 Task: Set the custom strictness for "Deck and Discard" to "Hidden".
Action: Mouse moved to (460, 556)
Screenshot: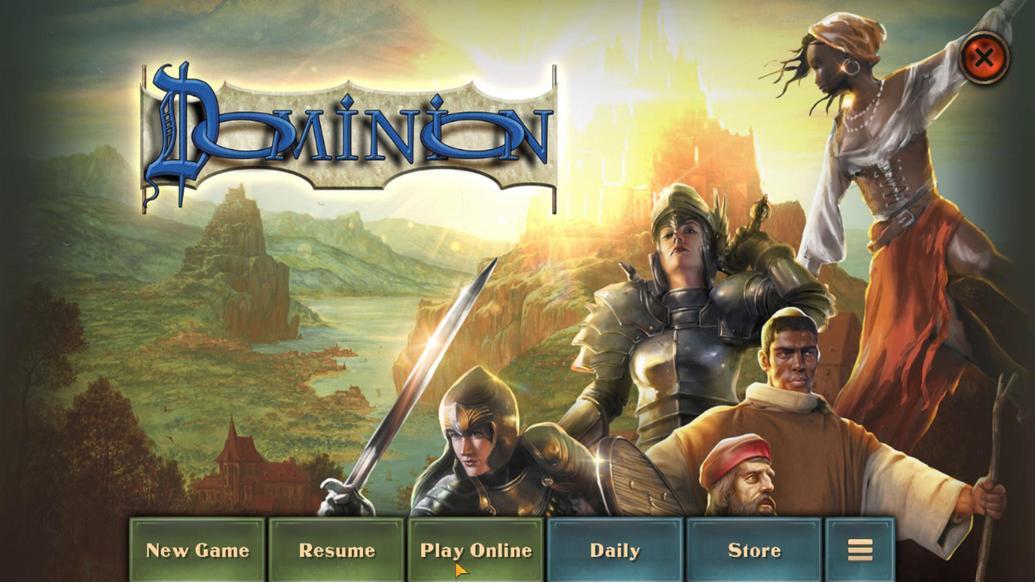 
Action: Mouse pressed left at (460, 556)
Screenshot: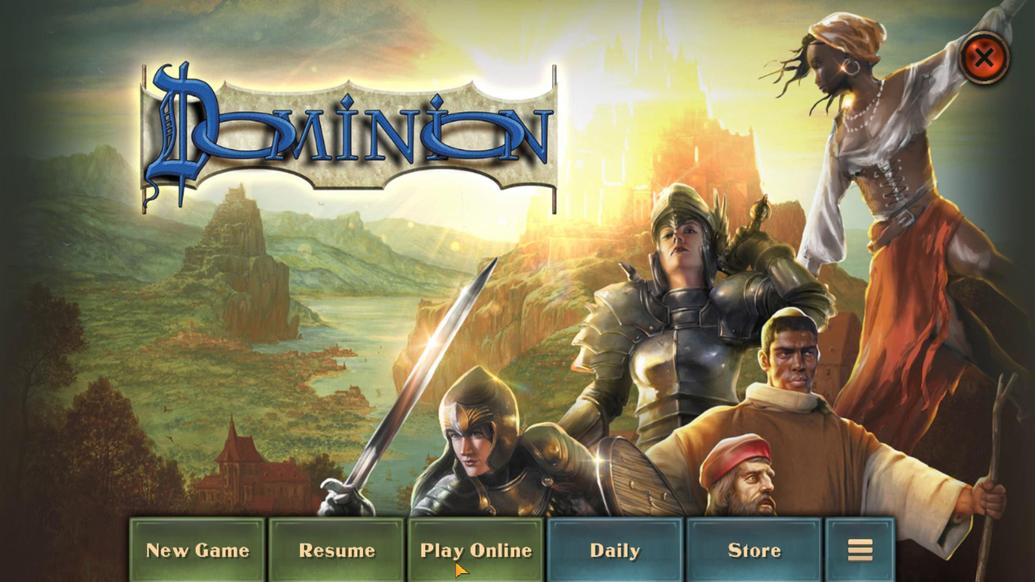 
Action: Mouse moved to (502, 139)
Screenshot: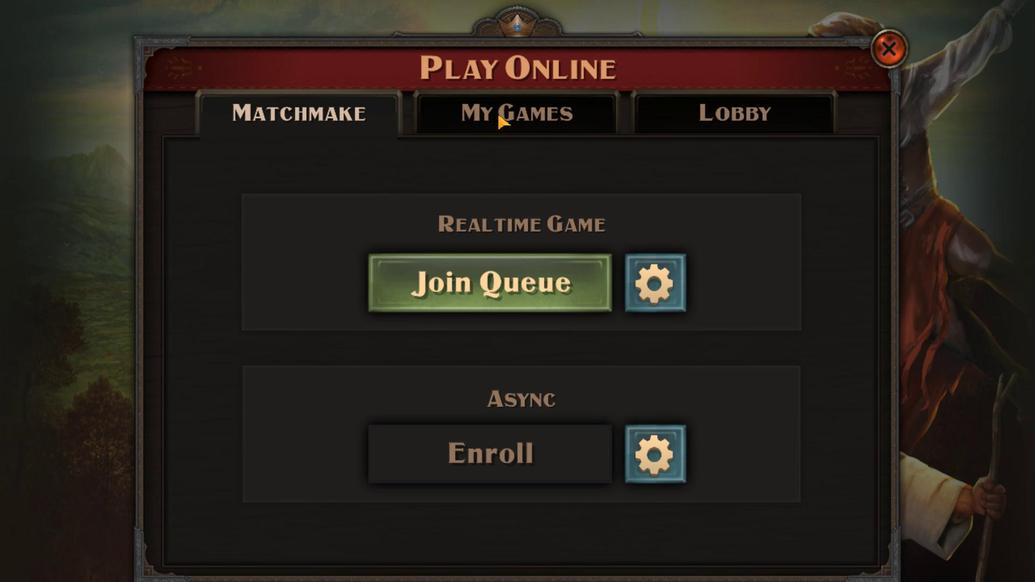 
Action: Mouse pressed left at (502, 139)
Screenshot: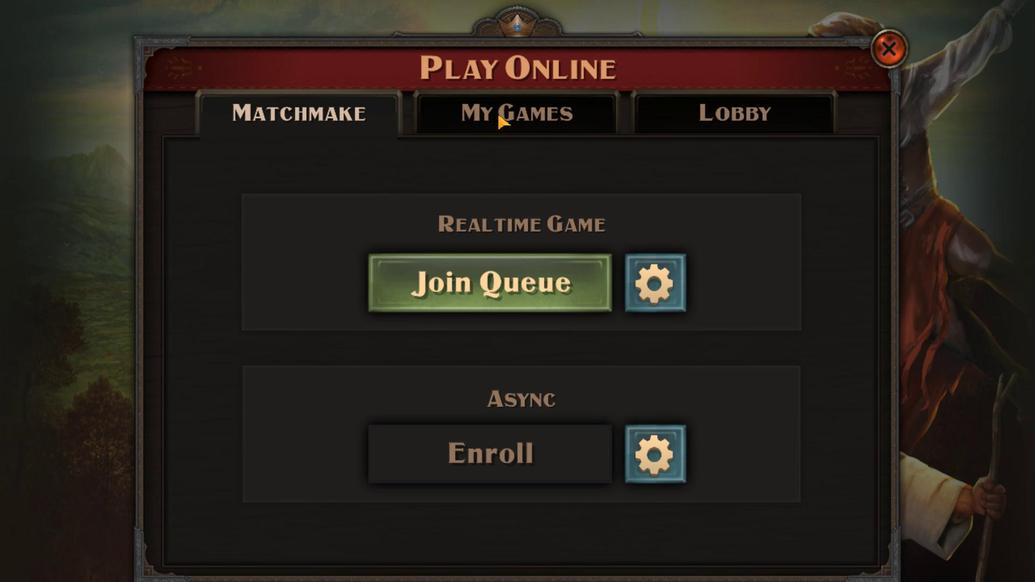 
Action: Mouse moved to (795, 483)
Screenshot: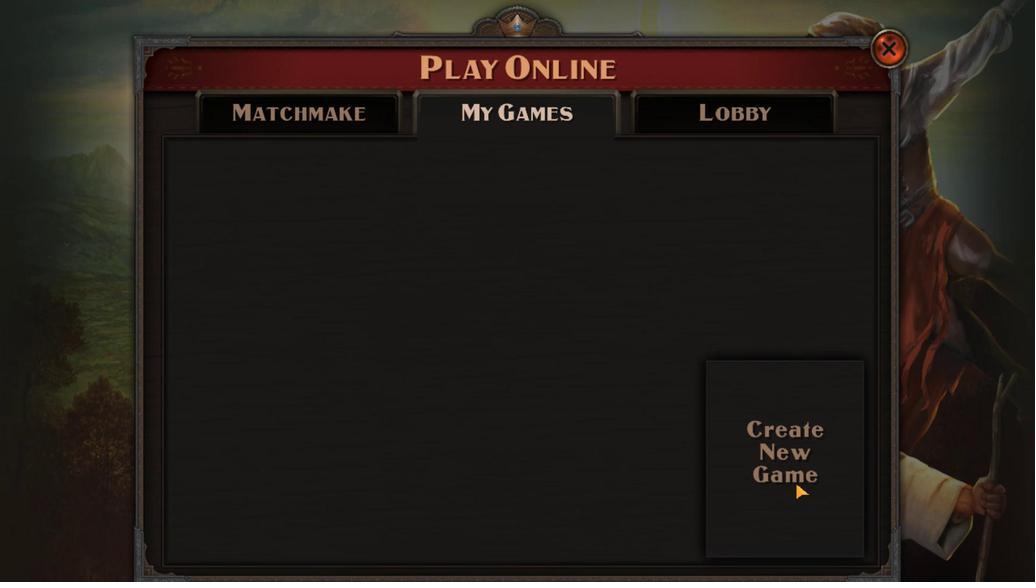 
Action: Mouse pressed left at (795, 483)
Screenshot: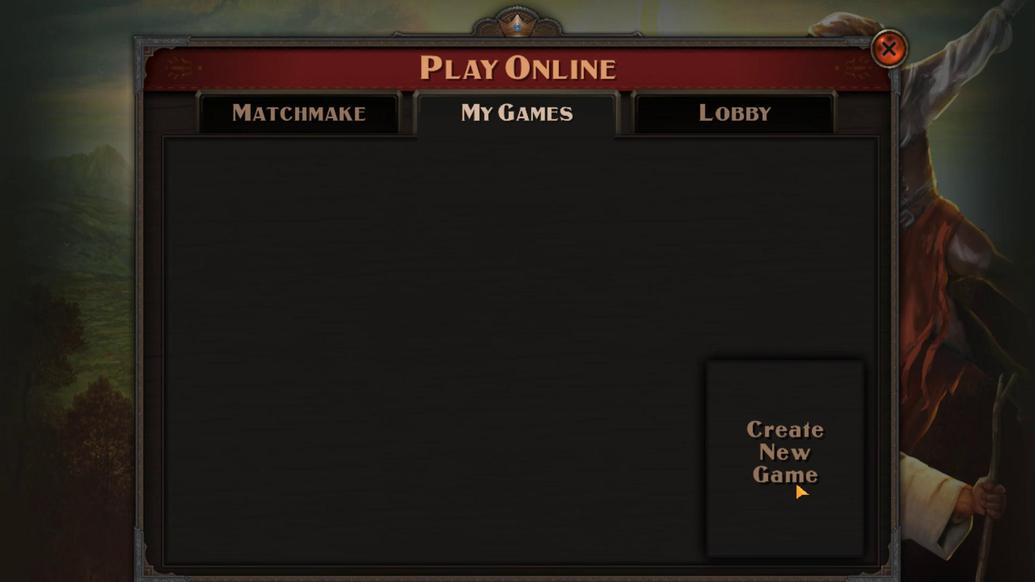 
Action: Mouse moved to (568, 142)
Screenshot: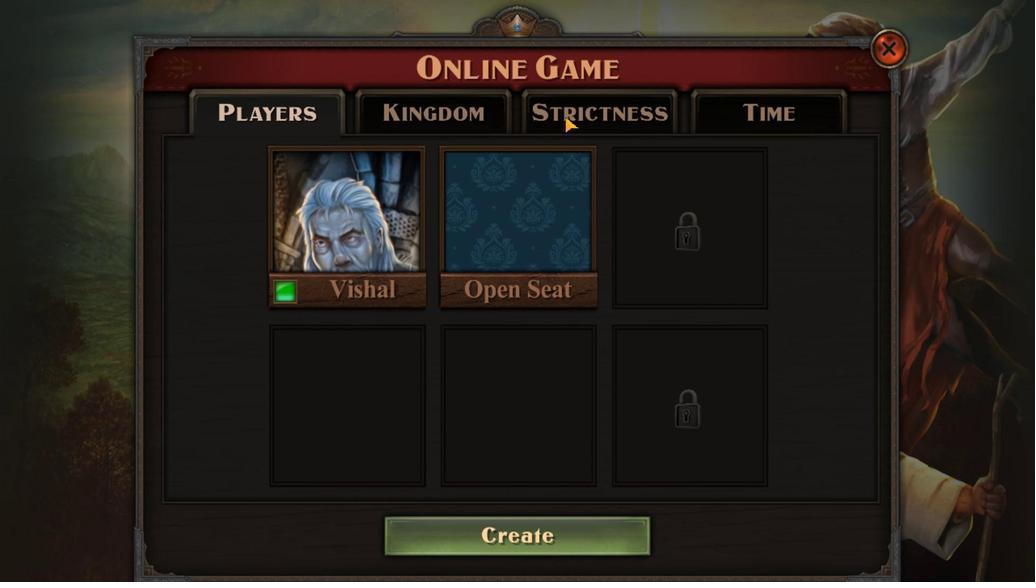 
Action: Mouse pressed left at (568, 142)
Screenshot: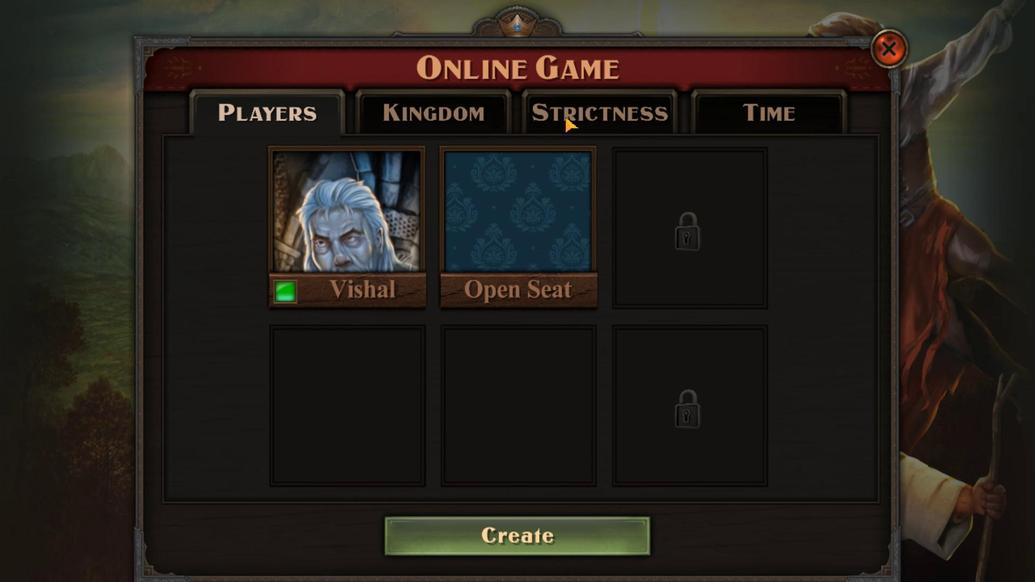 
Action: Mouse moved to (516, 458)
Screenshot: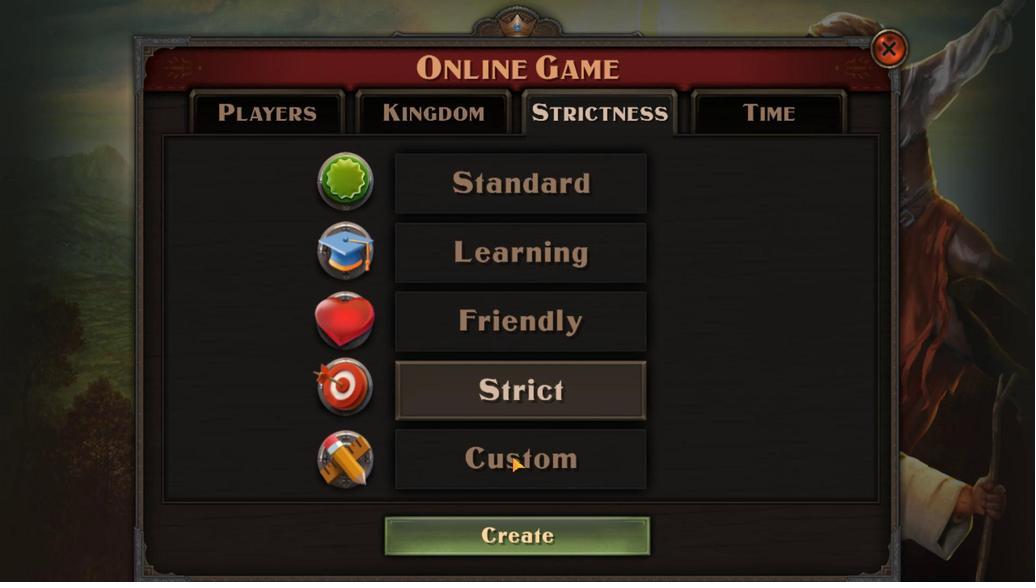
Action: Mouse pressed left at (516, 458)
Screenshot: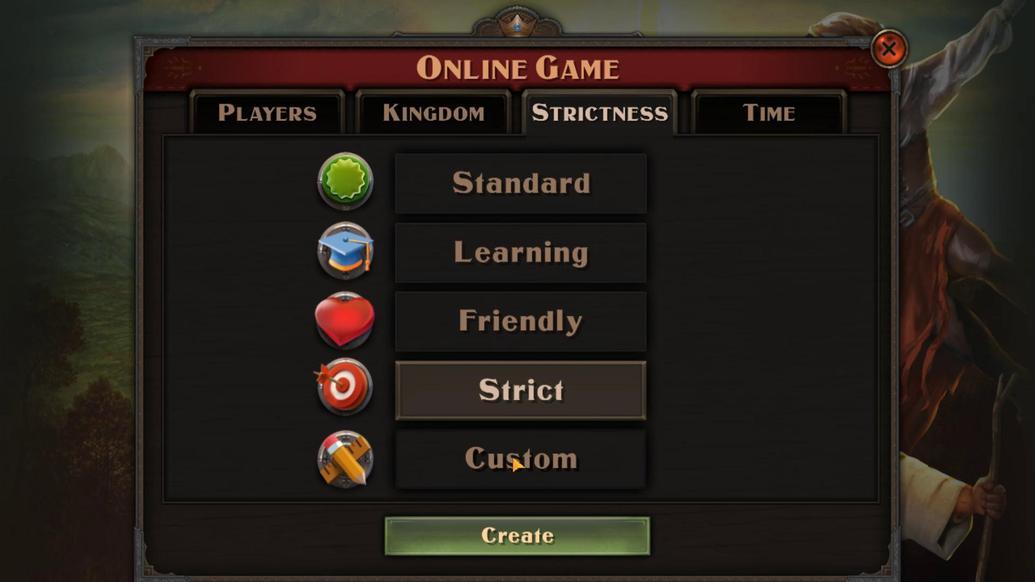 
Action: Mouse moved to (679, 452)
Screenshot: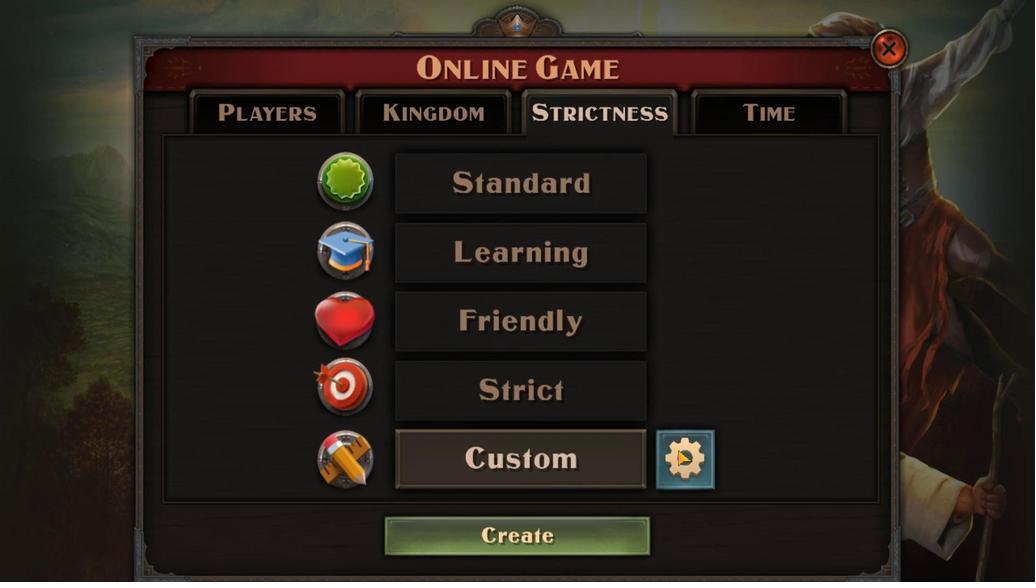 
Action: Mouse pressed left at (679, 452)
Screenshot: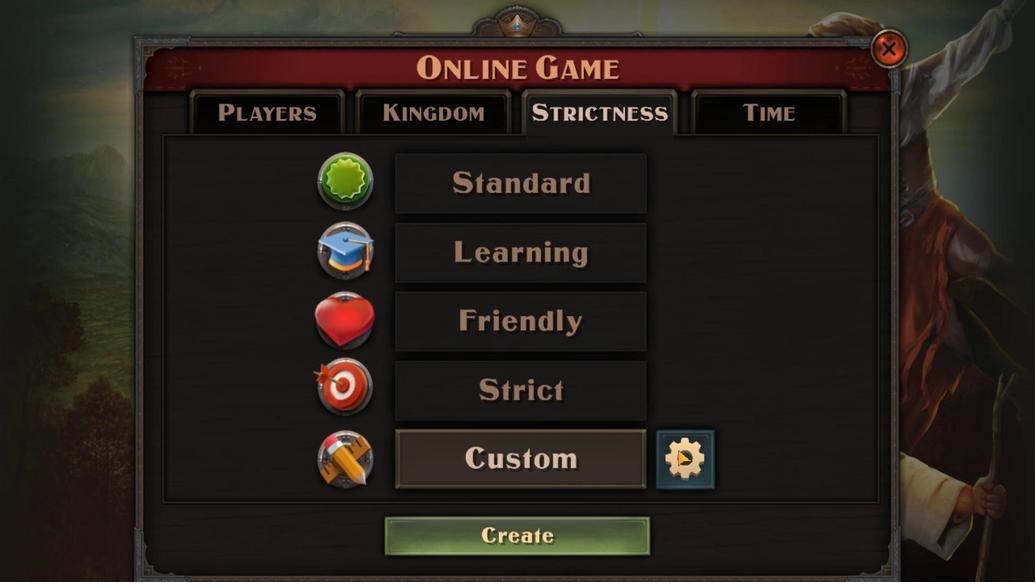 
Action: Mouse moved to (320, 191)
Screenshot: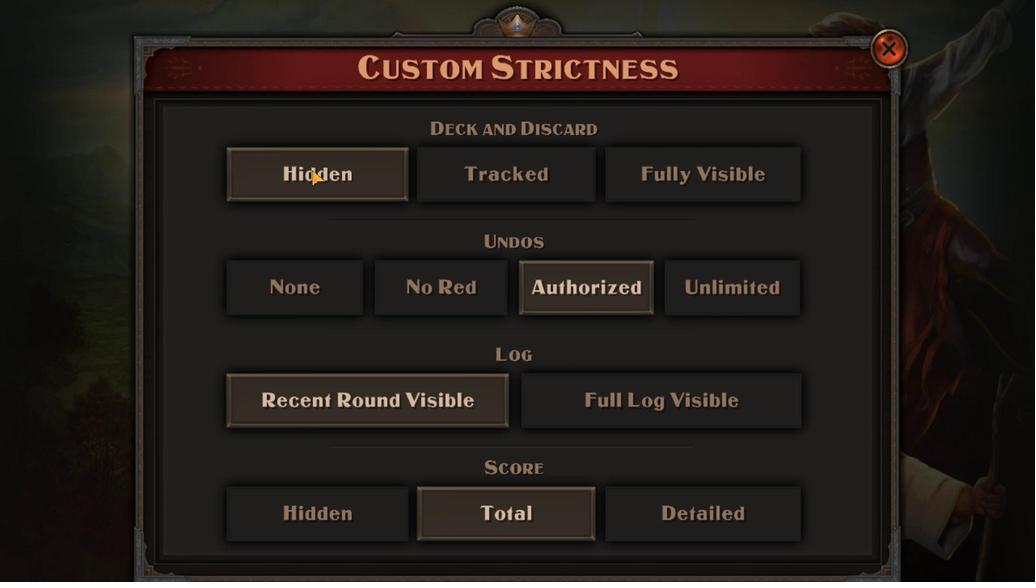 
Action: Mouse pressed left at (320, 191)
Screenshot: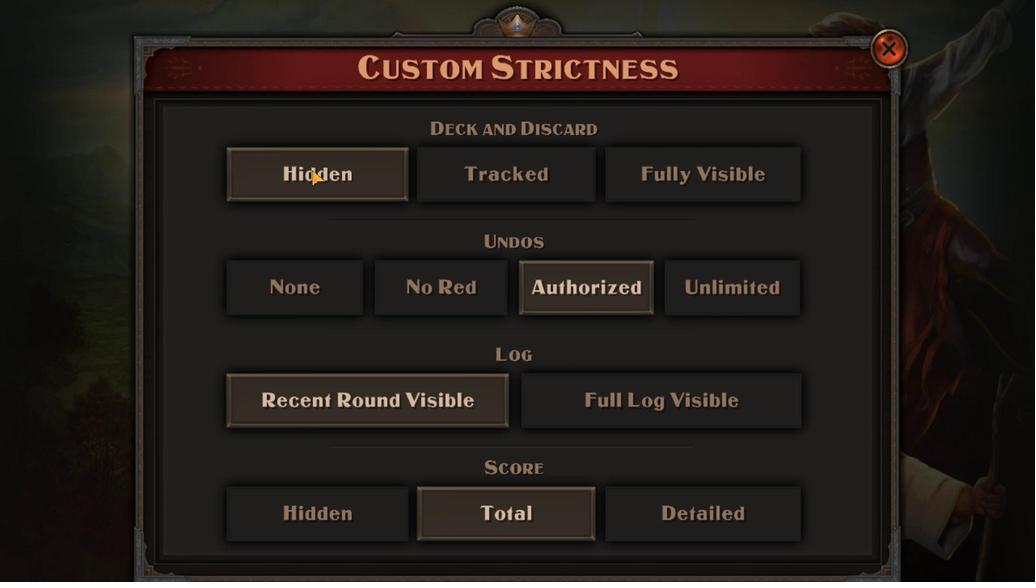 
